 Task: In the spreadsheet apply font size 7 to the text.
Action: Mouse moved to (15, 152)
Screenshot: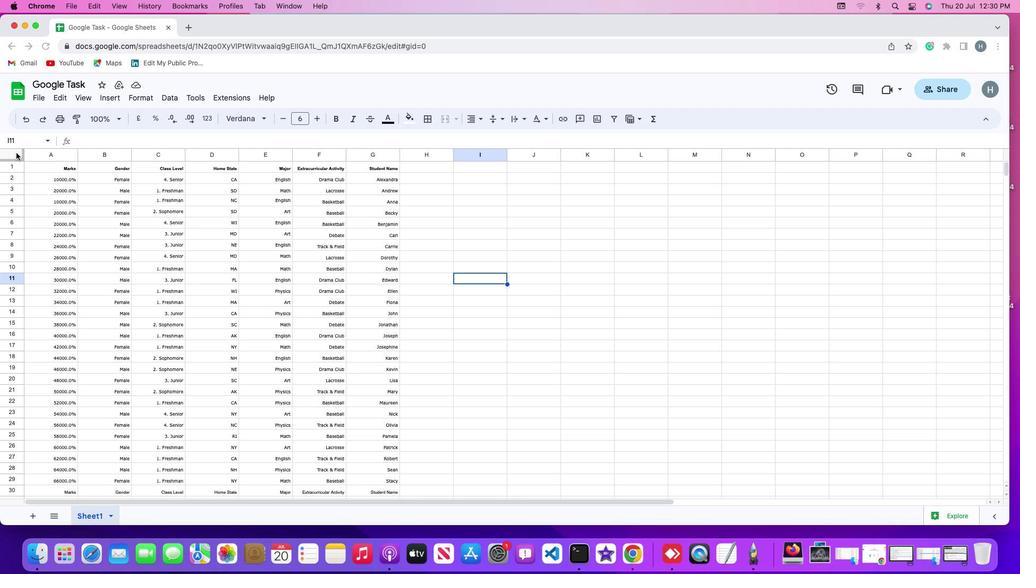 
Action: Mouse pressed left at (15, 152)
Screenshot: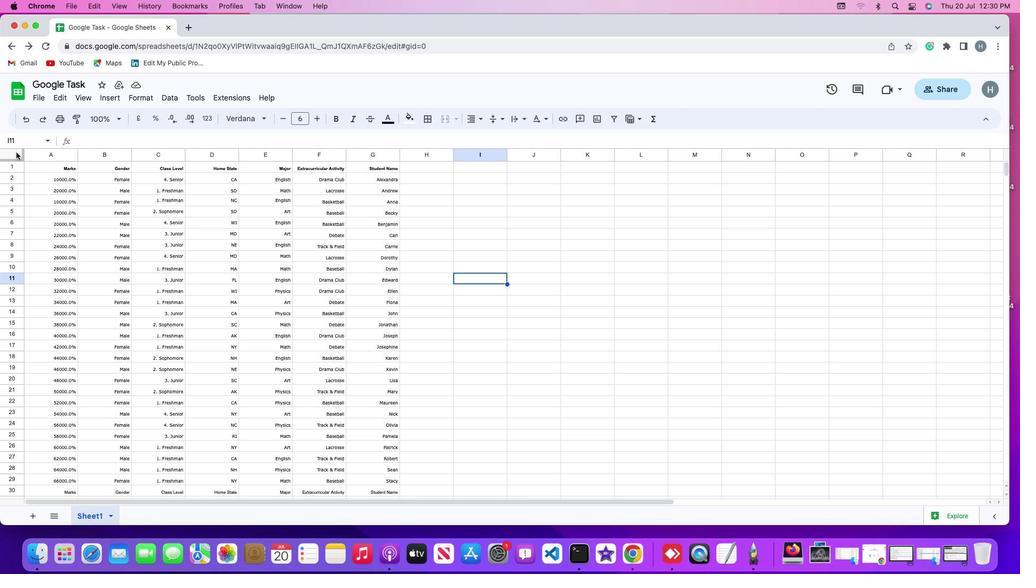 
Action: Mouse moved to (14, 155)
Screenshot: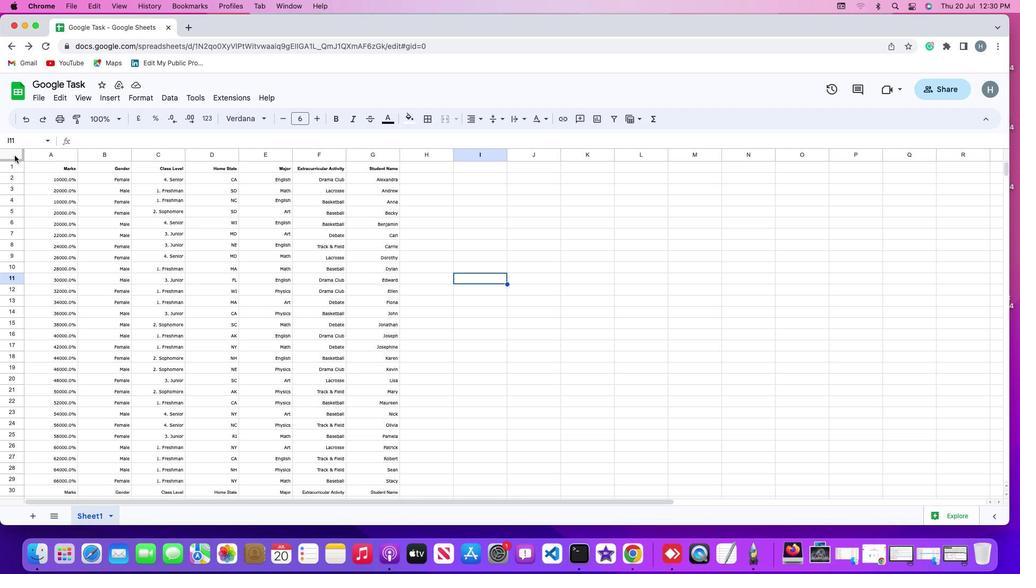 
Action: Mouse pressed left at (14, 155)
Screenshot: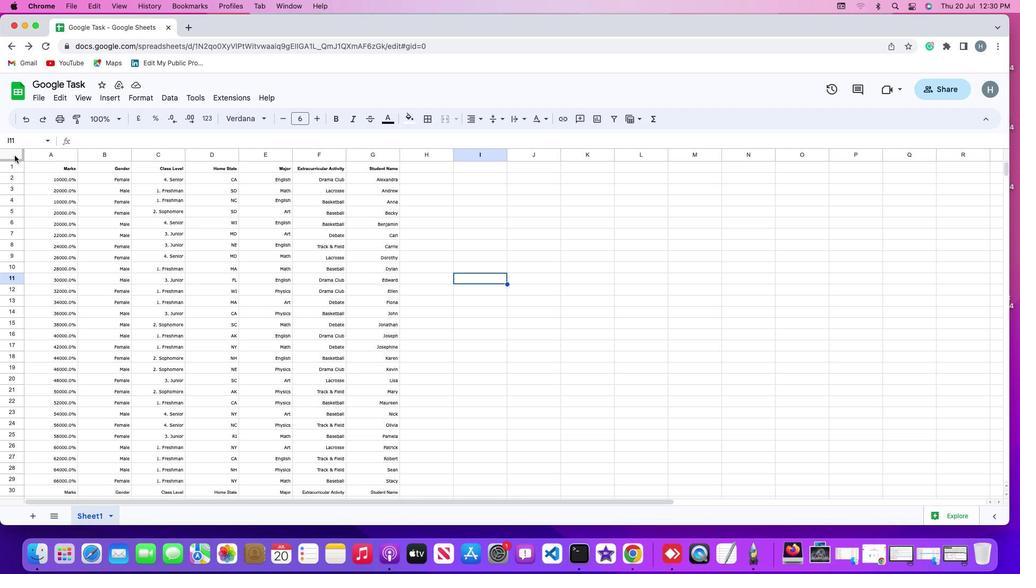 
Action: Mouse moved to (140, 98)
Screenshot: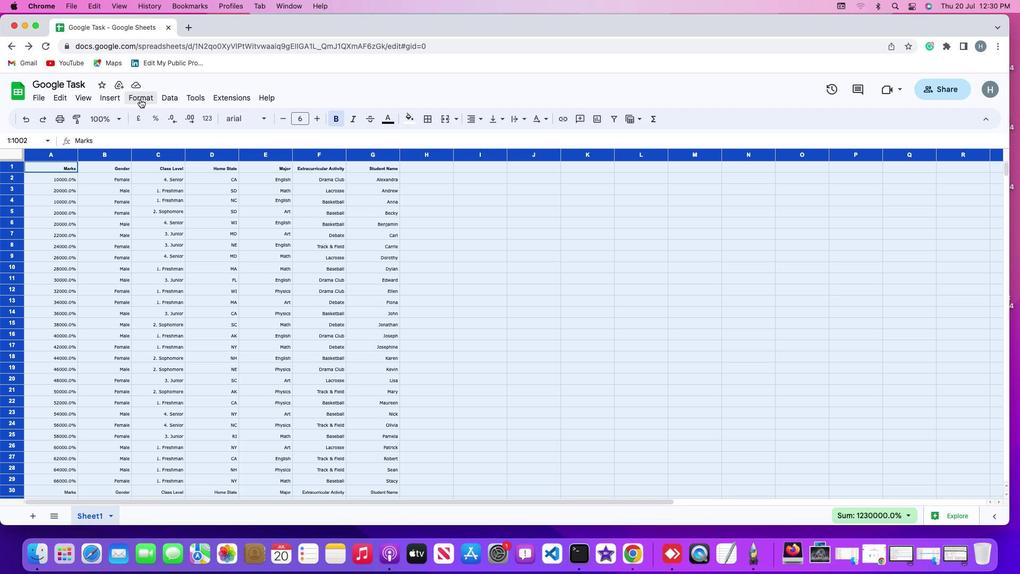 
Action: Mouse pressed left at (140, 98)
Screenshot: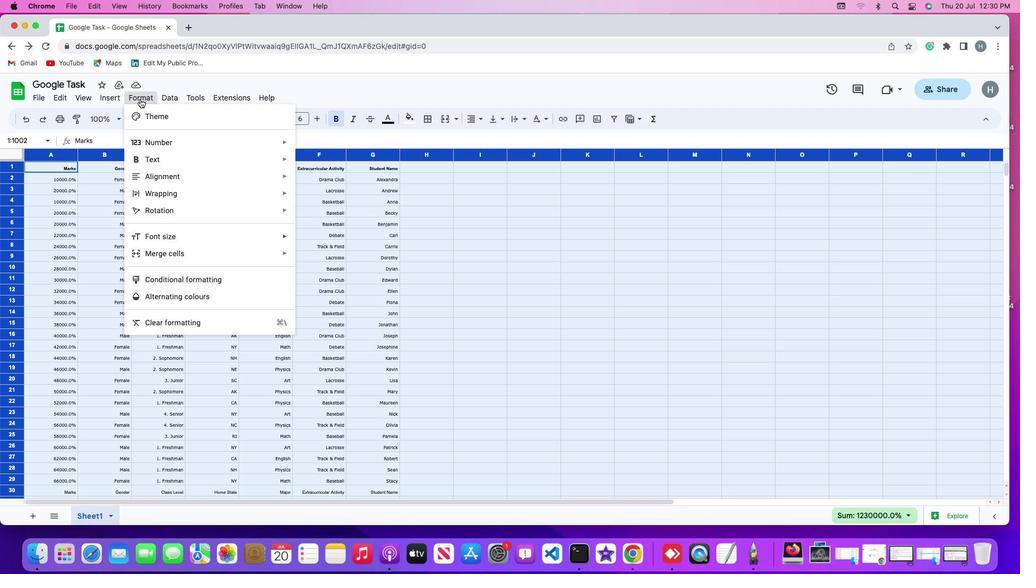 
Action: Mouse moved to (167, 234)
Screenshot: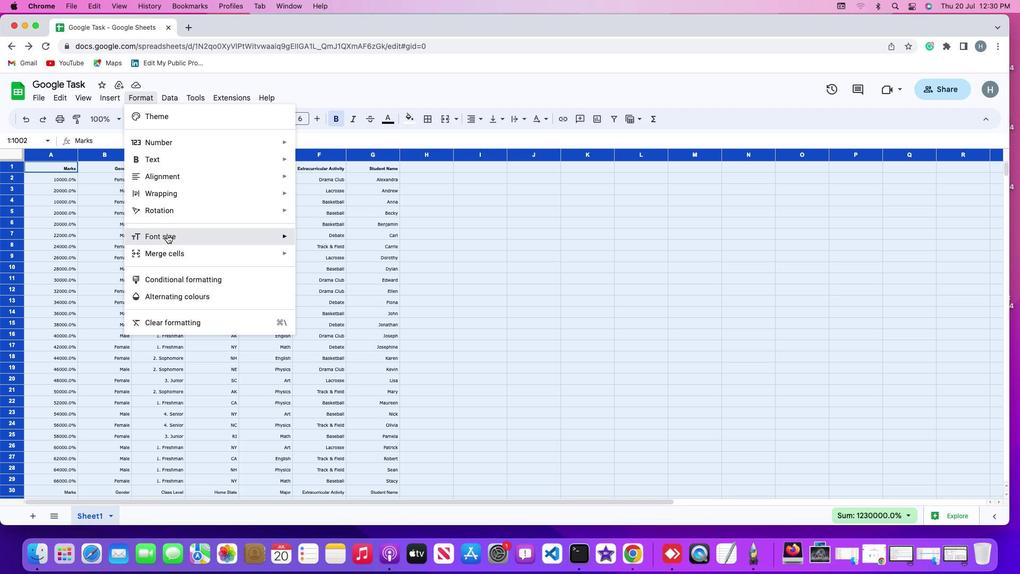 
Action: Mouse pressed left at (167, 234)
Screenshot: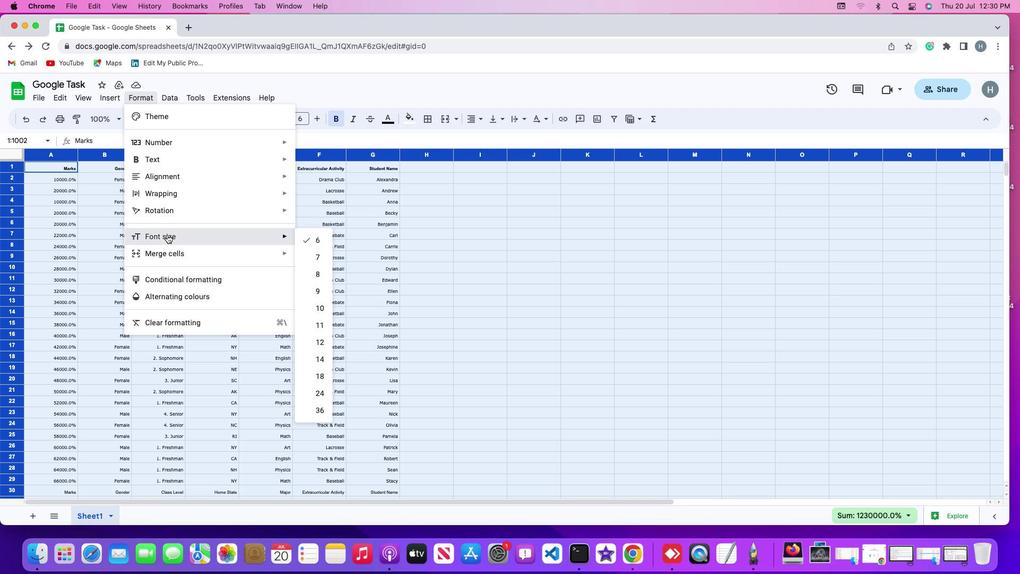
Action: Mouse moved to (311, 252)
Screenshot: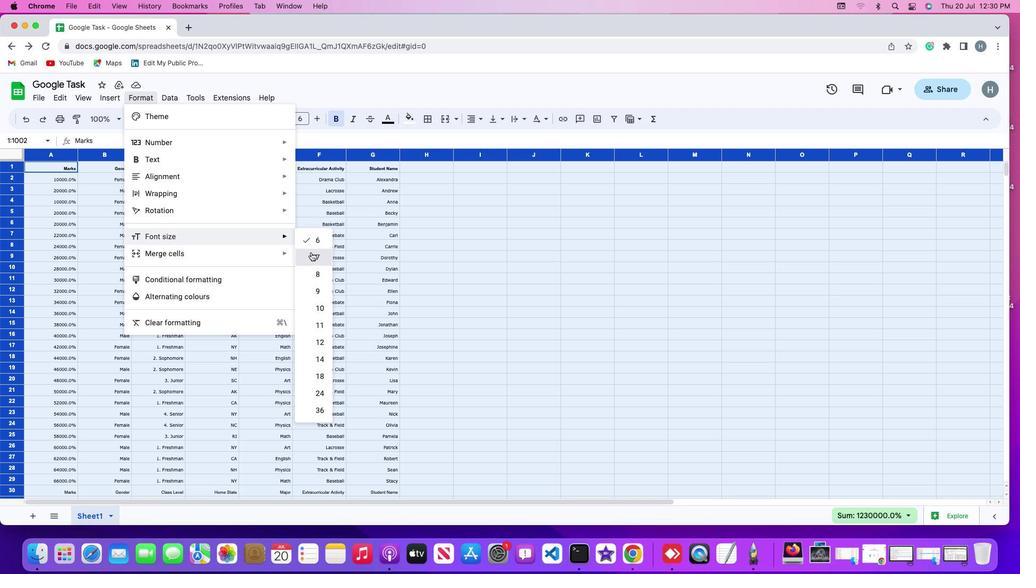 
Action: Mouse pressed left at (311, 252)
Screenshot: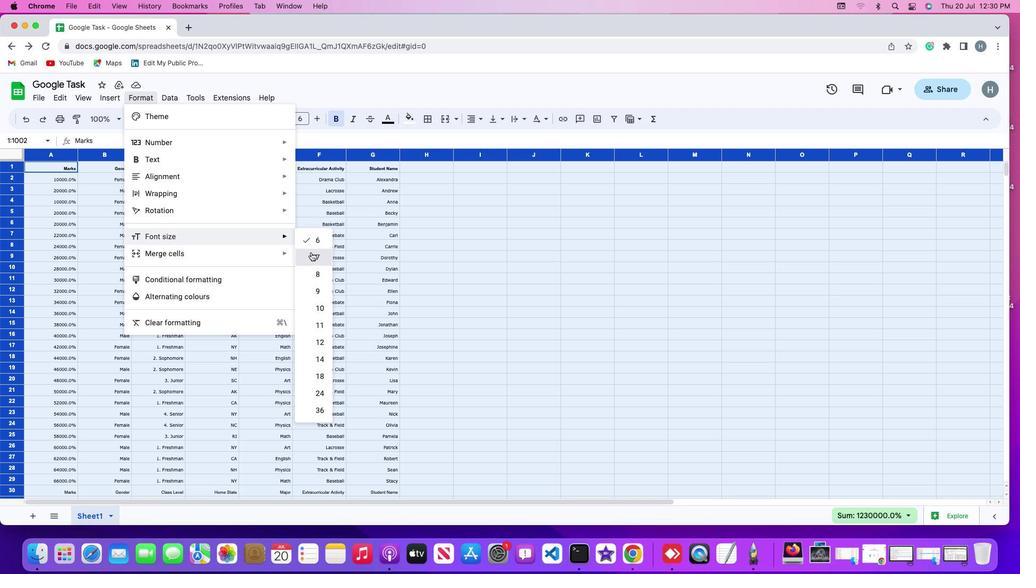 
Action: Mouse moved to (476, 270)
Screenshot: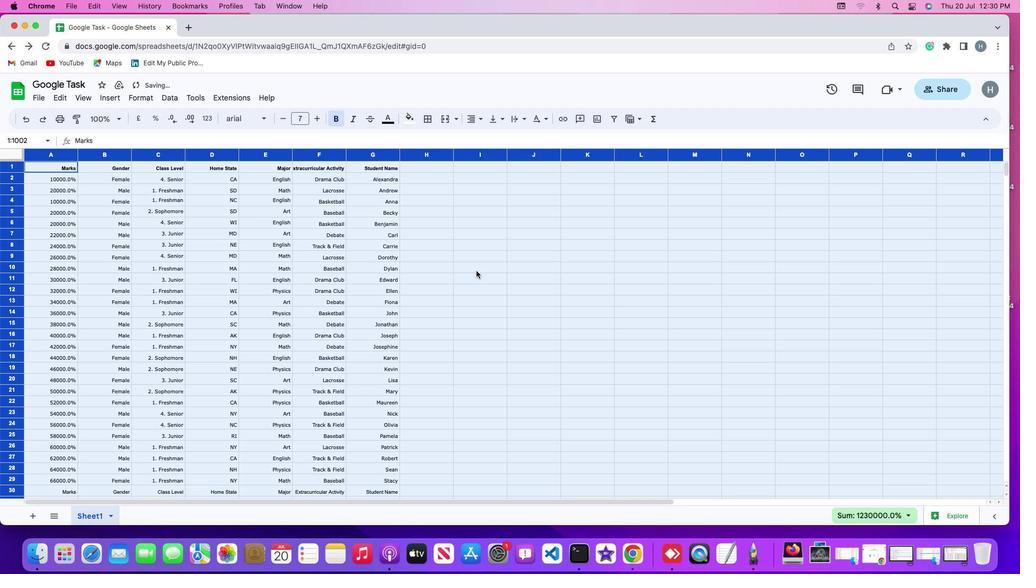 
Action: Mouse pressed left at (476, 270)
Screenshot: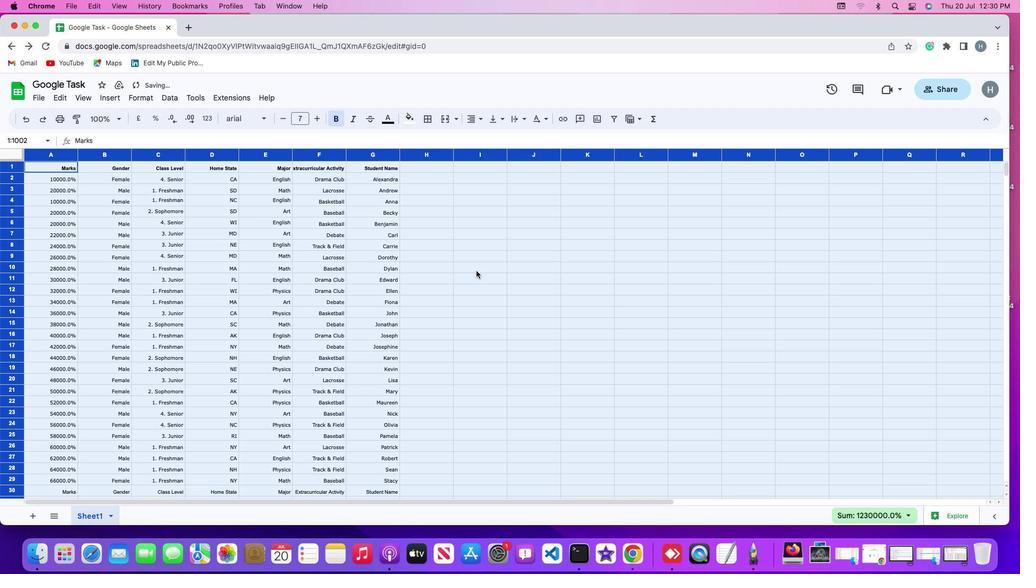 
